 Task: In service provider proposals turn off push notifications.
Action: Mouse moved to (852, 87)
Screenshot: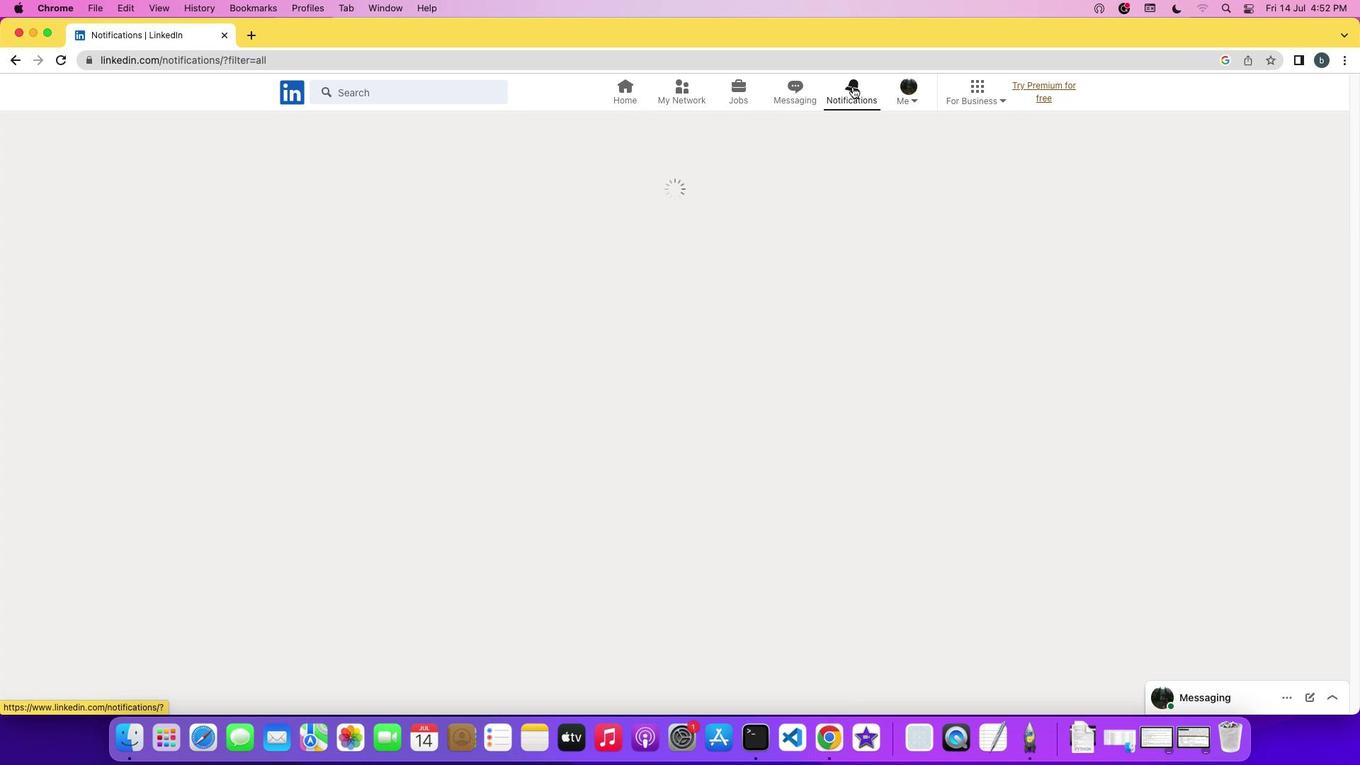 
Action: Mouse pressed left at (852, 87)
Screenshot: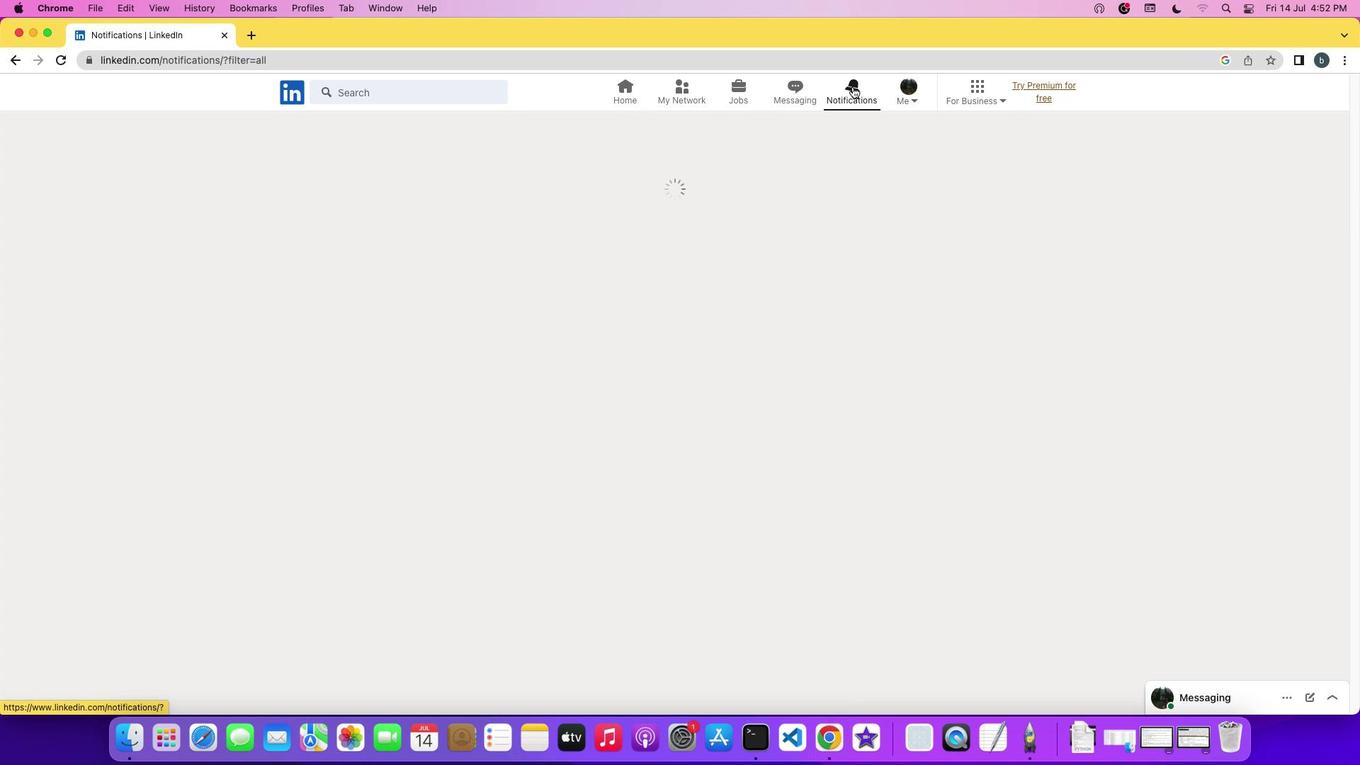 
Action: Mouse pressed left at (852, 87)
Screenshot: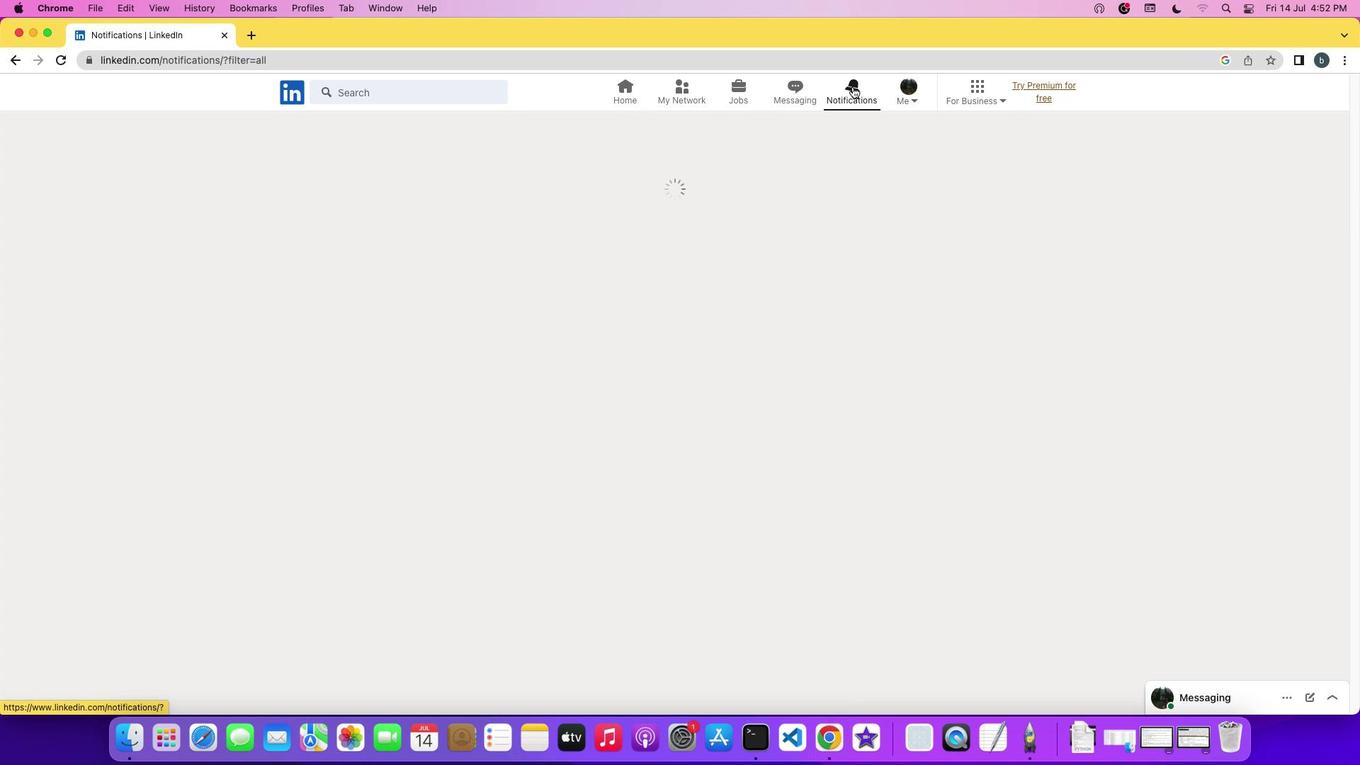 
Action: Mouse moved to (333, 189)
Screenshot: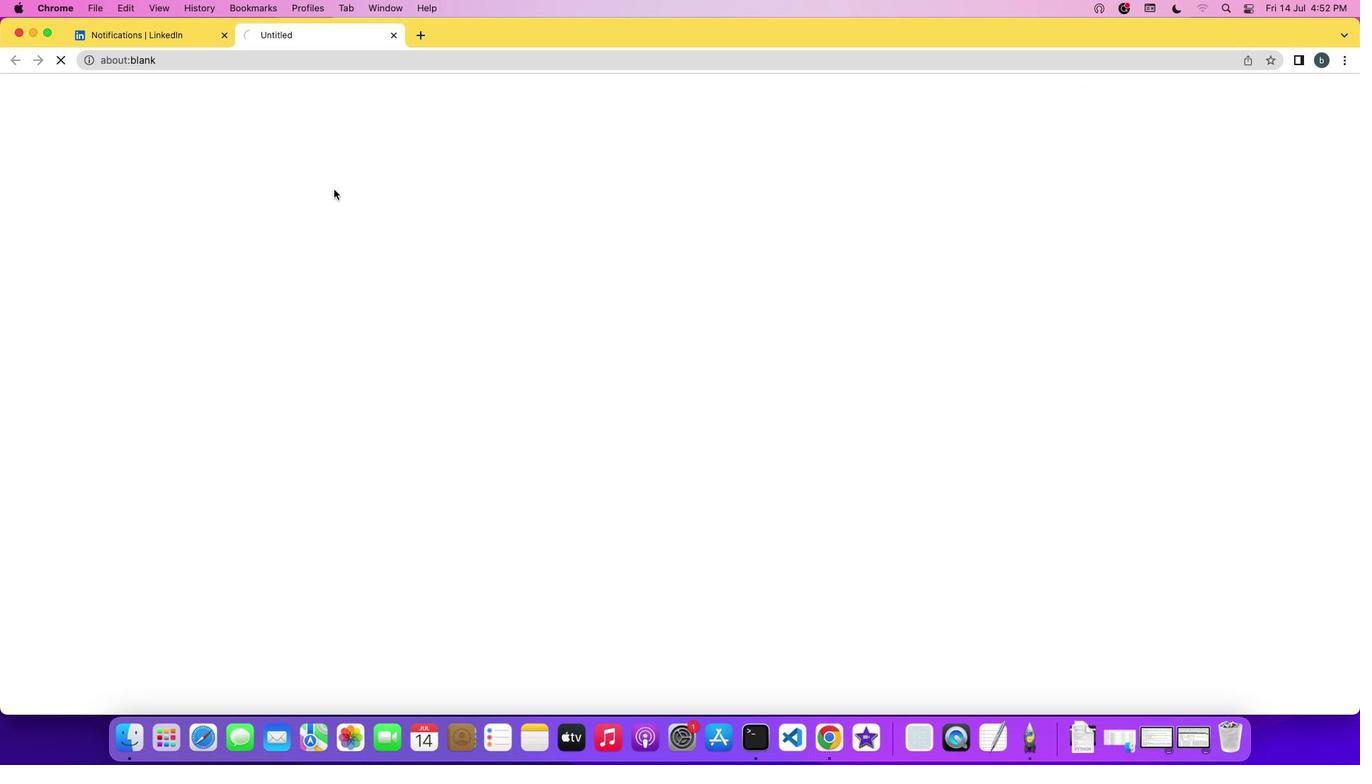 
Action: Mouse pressed left at (333, 189)
Screenshot: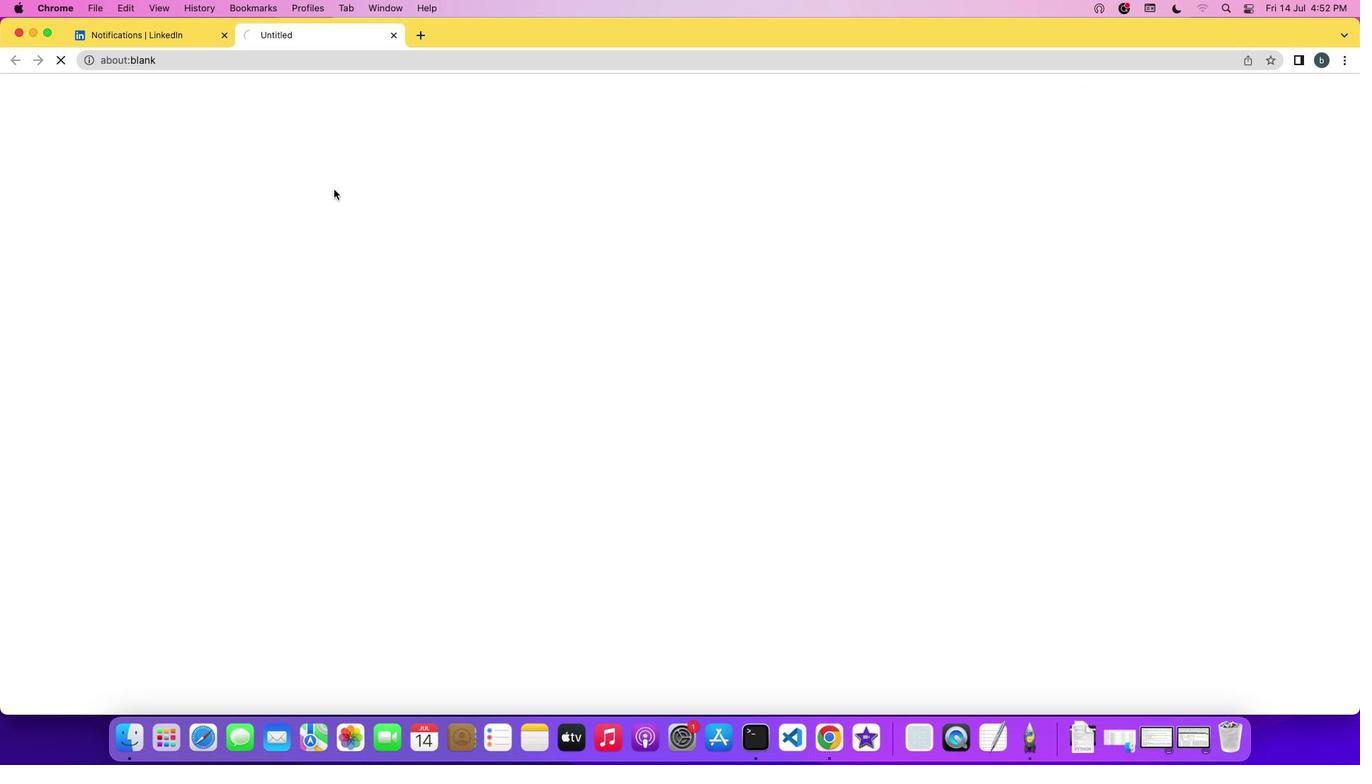 
Action: Mouse moved to (563, 208)
Screenshot: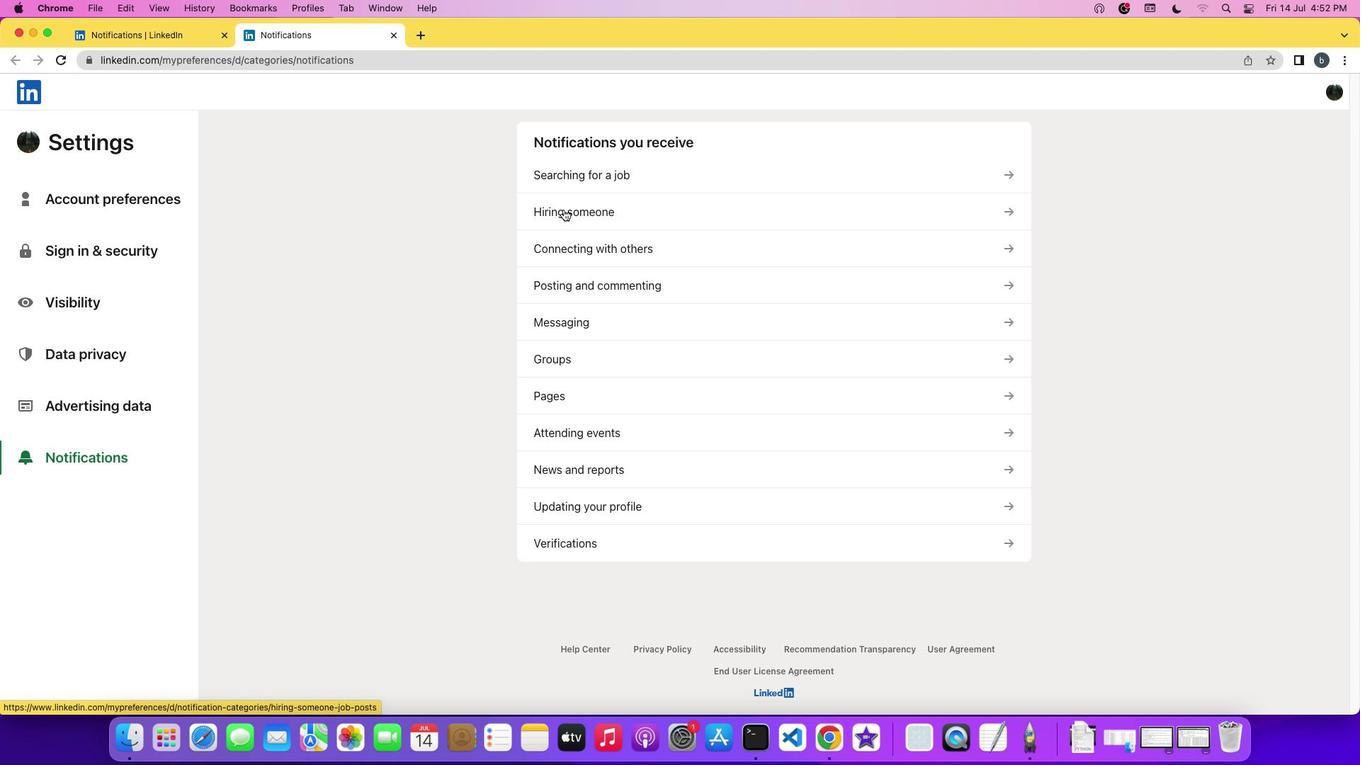
Action: Mouse pressed left at (563, 208)
Screenshot: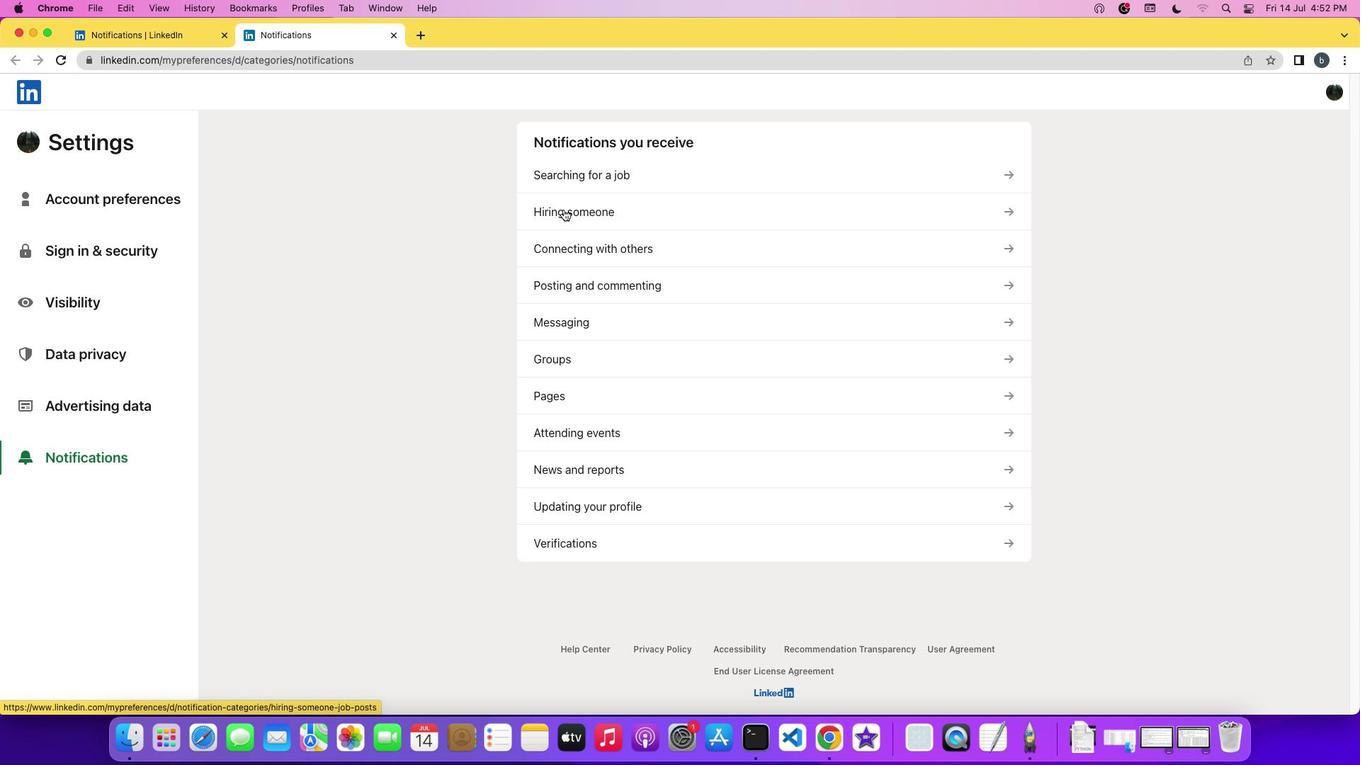 
Action: Mouse moved to (889, 190)
Screenshot: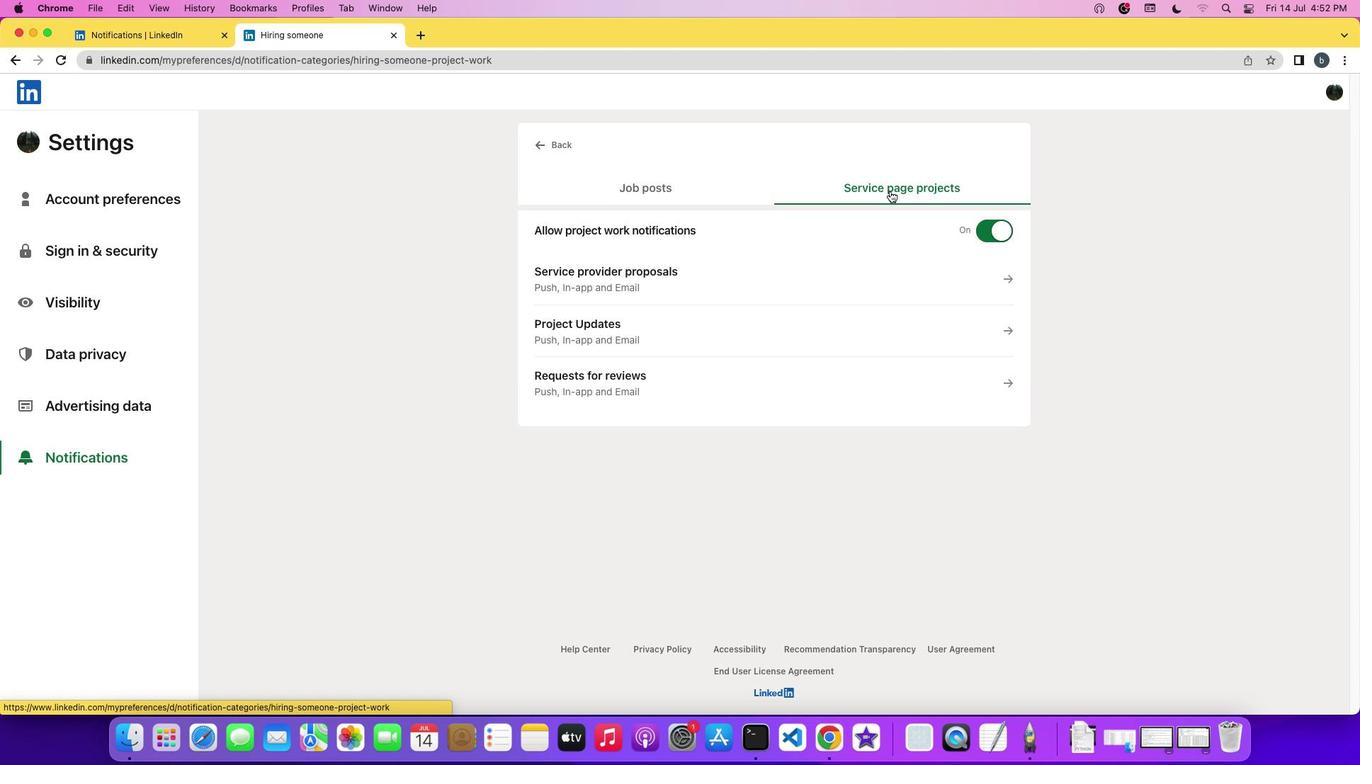 
Action: Mouse pressed left at (889, 190)
Screenshot: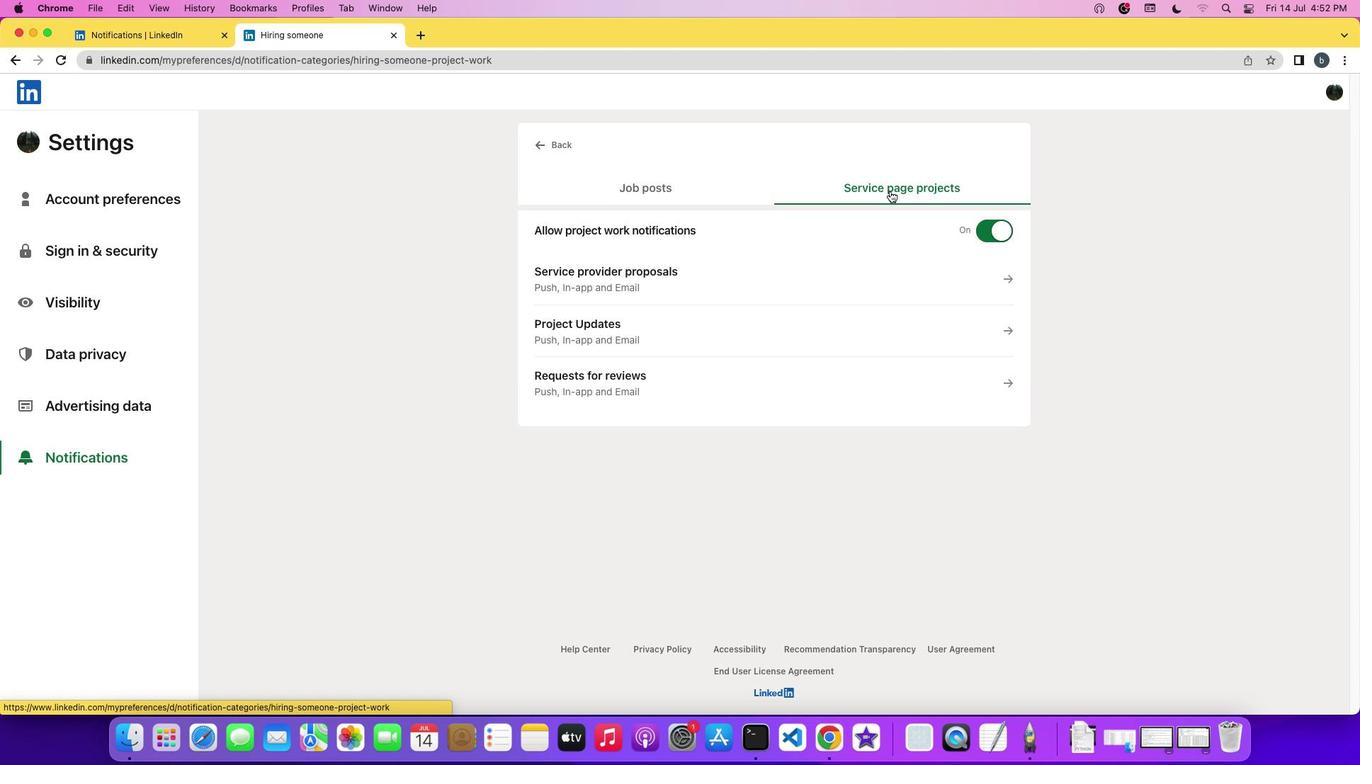 
Action: Mouse moved to (753, 291)
Screenshot: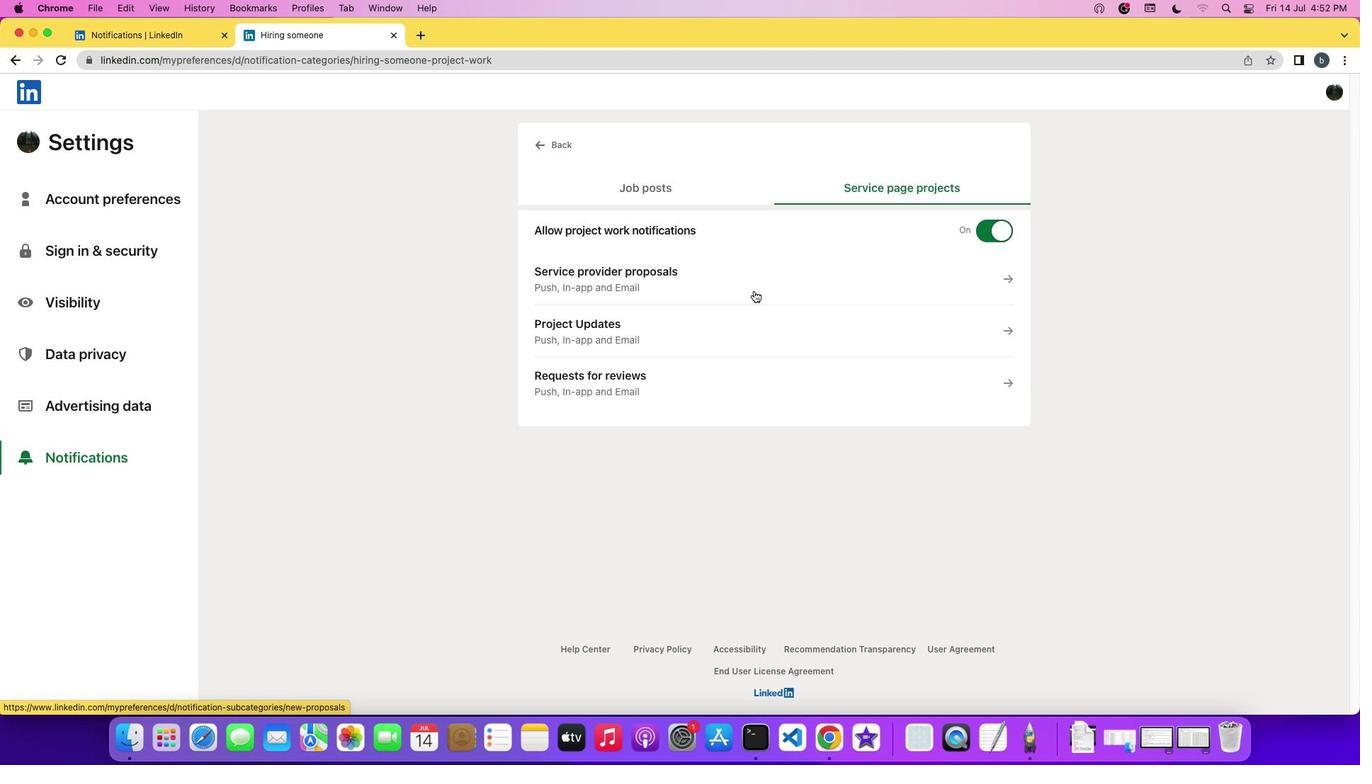 
Action: Mouse pressed left at (753, 291)
Screenshot: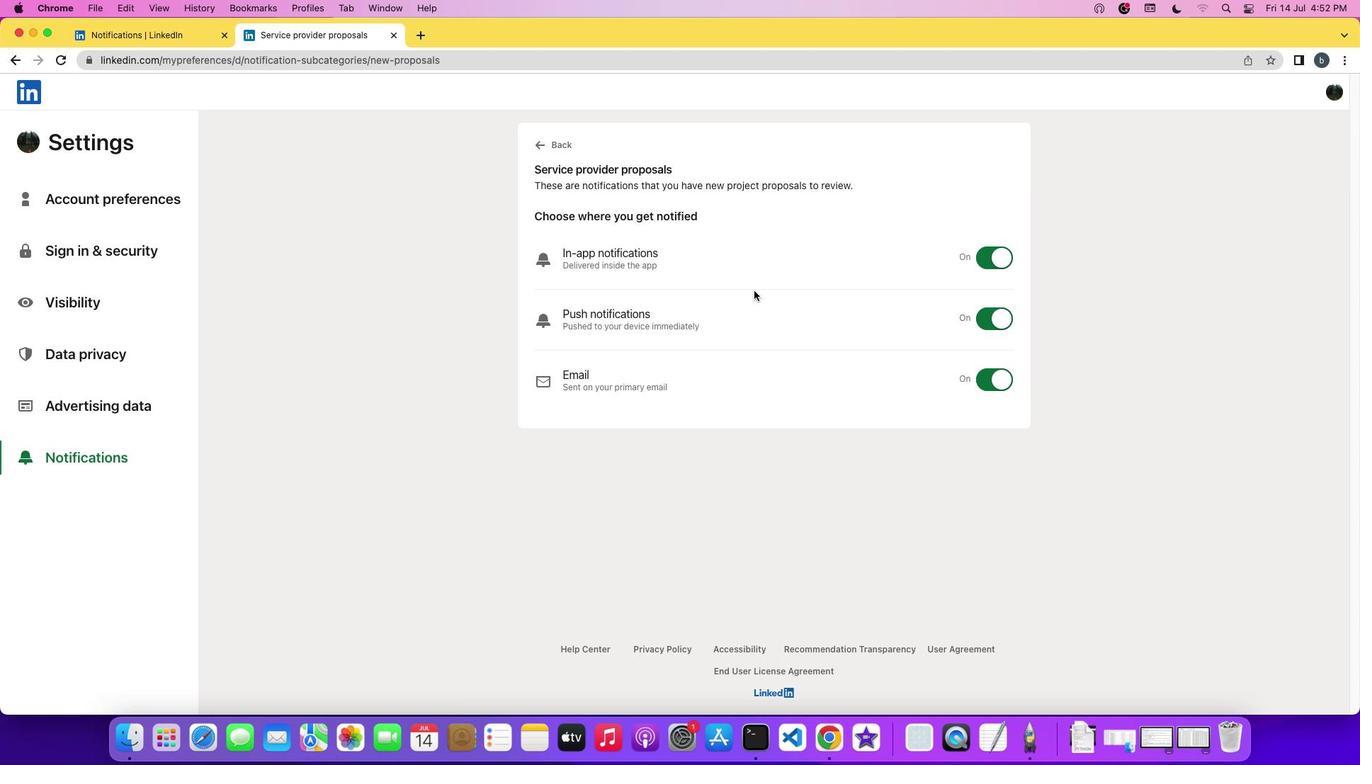 
Action: Mouse moved to (1010, 320)
Screenshot: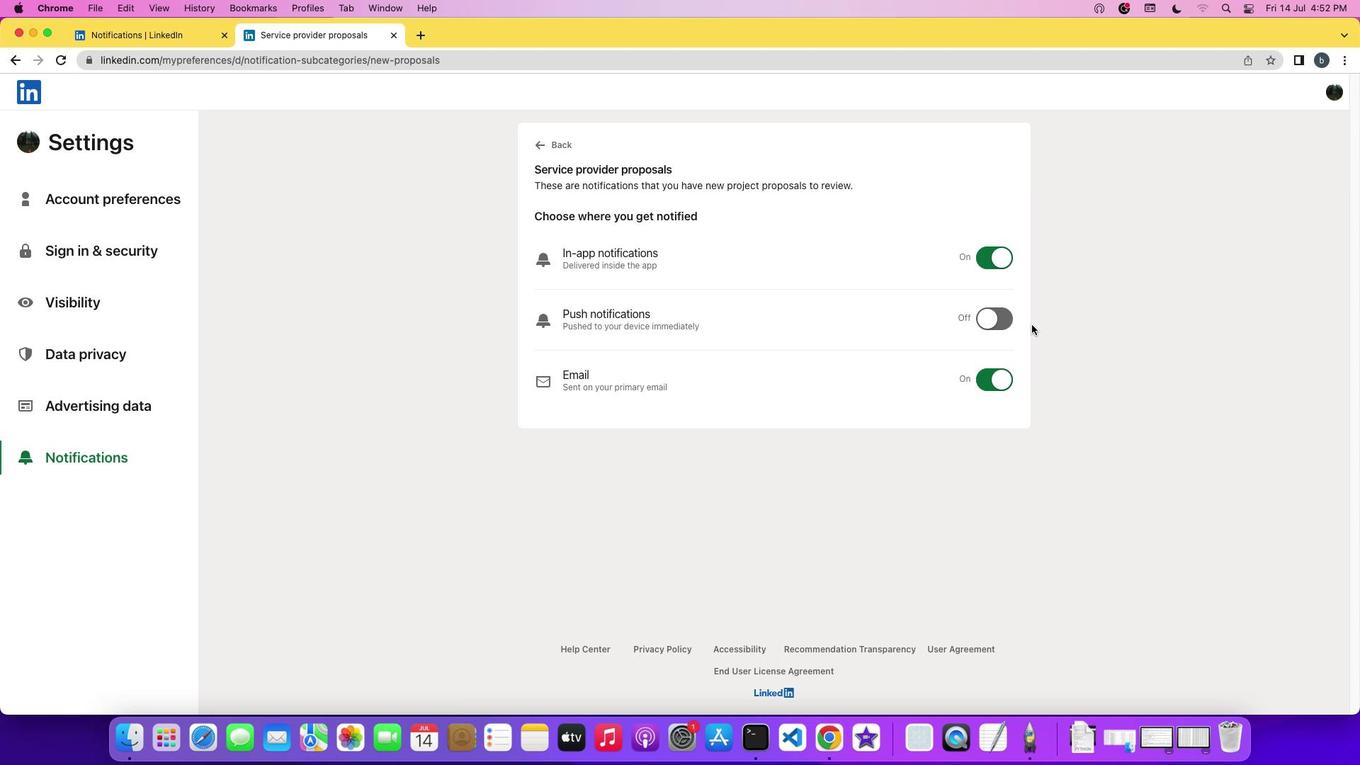 
Action: Mouse pressed left at (1010, 320)
Screenshot: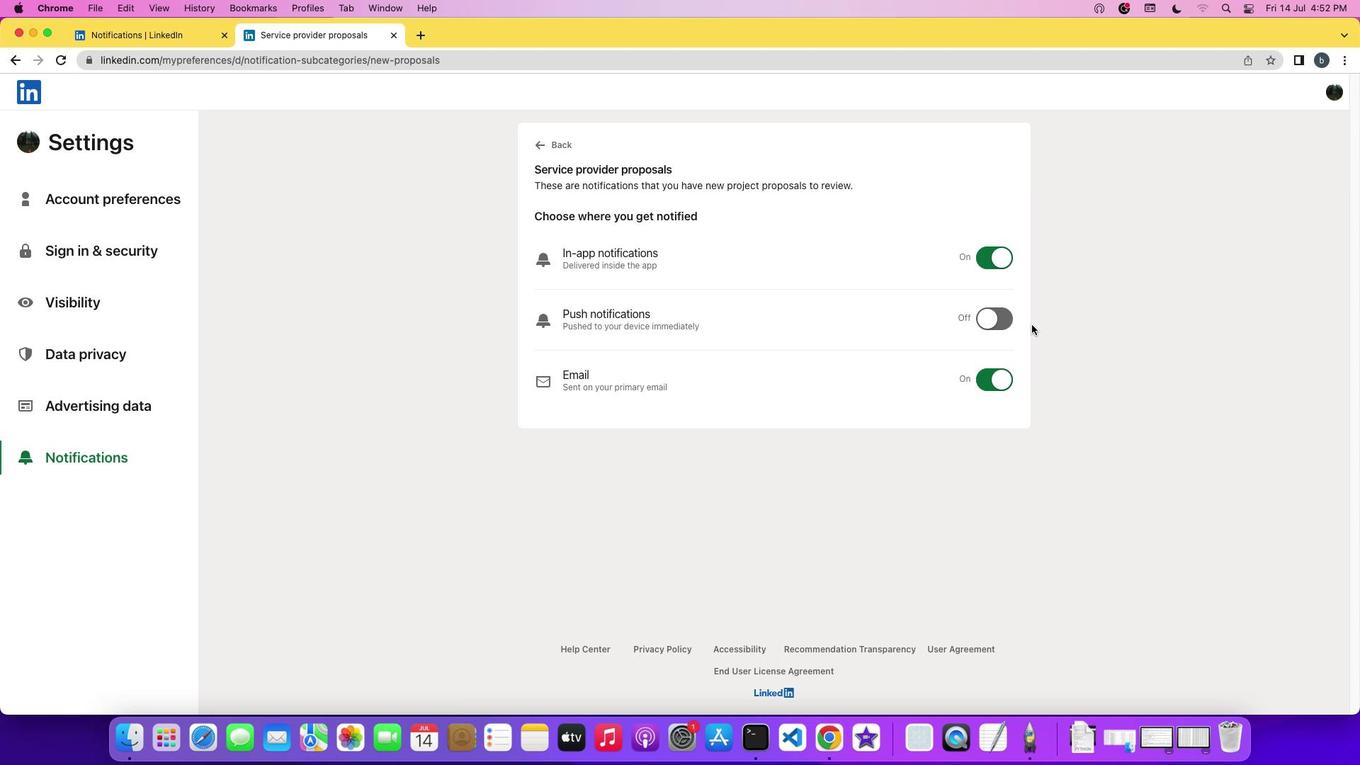 
Action: Mouse moved to (1032, 324)
Screenshot: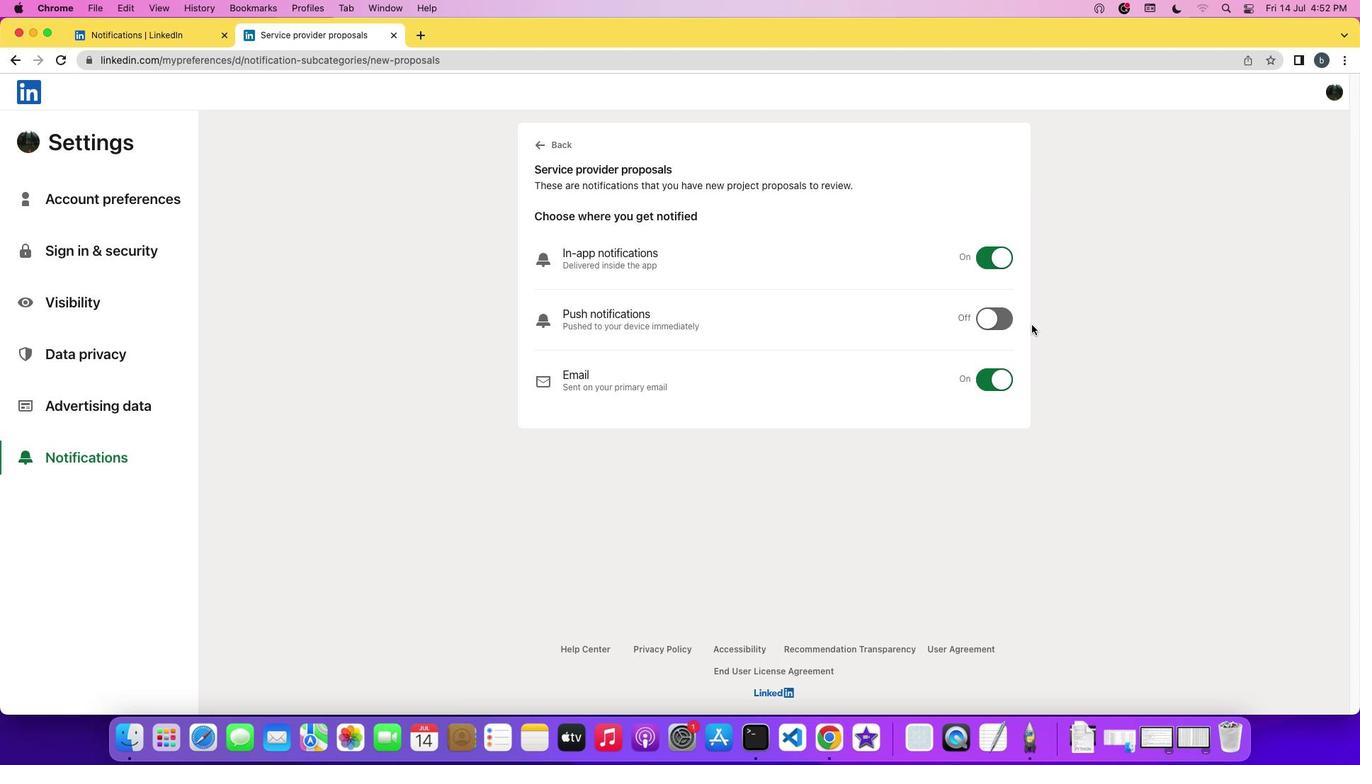 
